 Task: Create in the project BroaderPath in Backlog an issue 'Develop a new feature to allow for dynamic pricing and discounts', assign it to team member softage.1@softage.net and change the status to IN PROGRESS. Create in the project BroaderPath in Backlog an issue 'Implement a new feature to allow for product recommendations based on user behavior', assign it to team member softage.2@softage.net and change the status to IN PROGRESS
Action: Mouse moved to (207, 62)
Screenshot: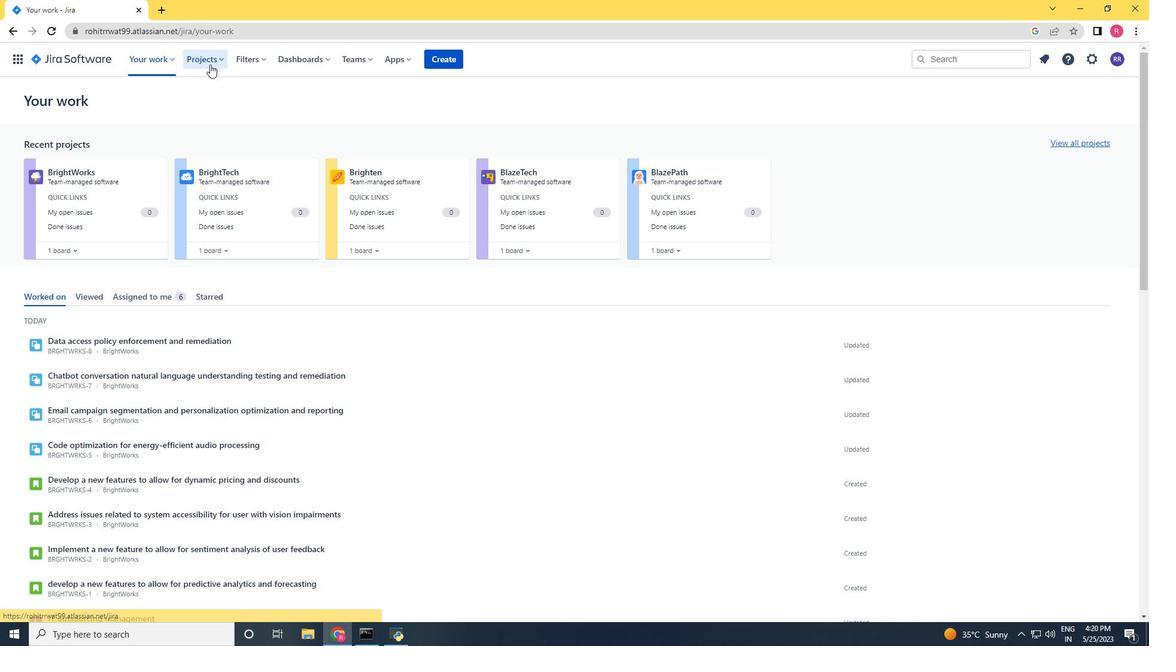 
Action: Mouse pressed left at (207, 62)
Screenshot: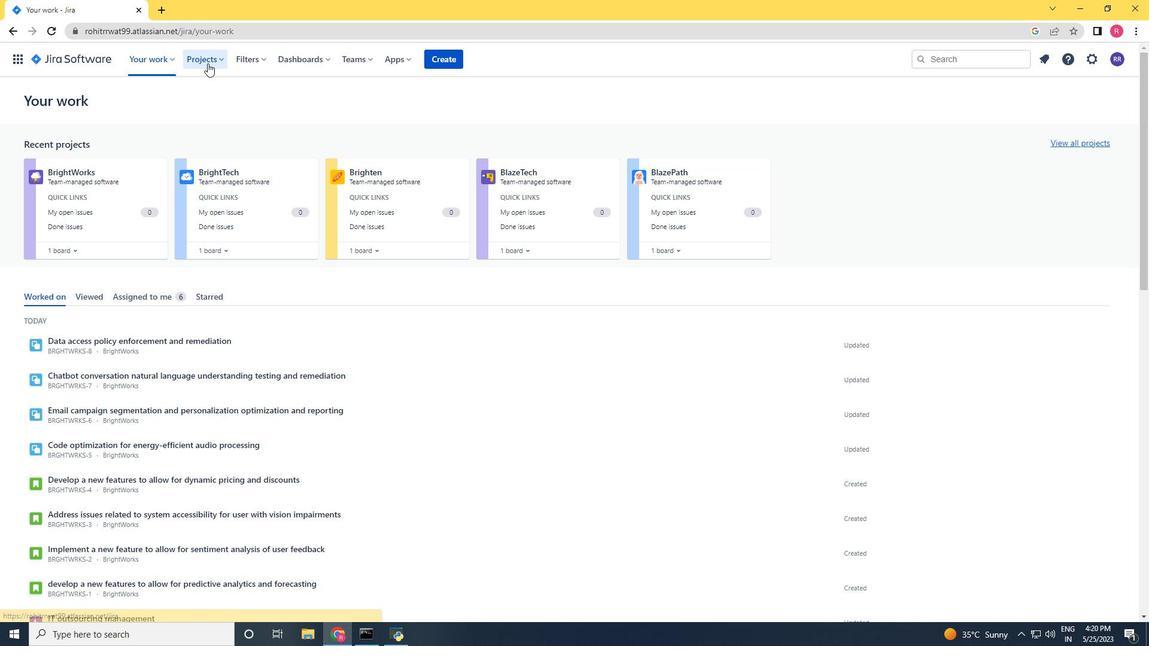 
Action: Mouse moved to (226, 126)
Screenshot: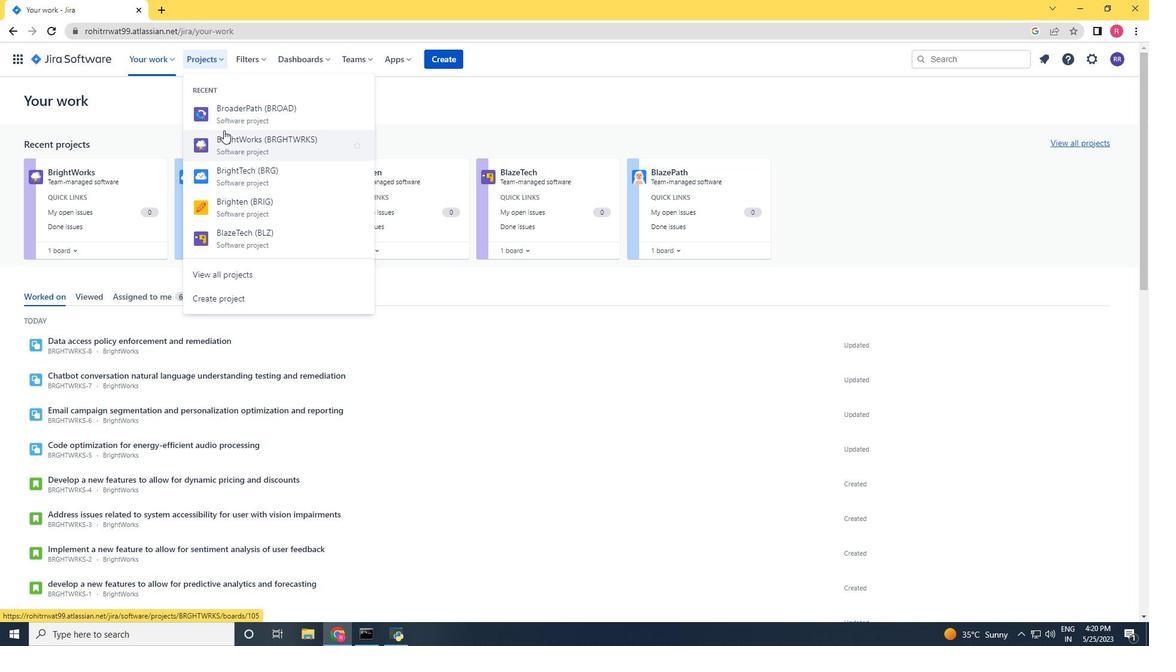 
Action: Mouse pressed left at (226, 126)
Screenshot: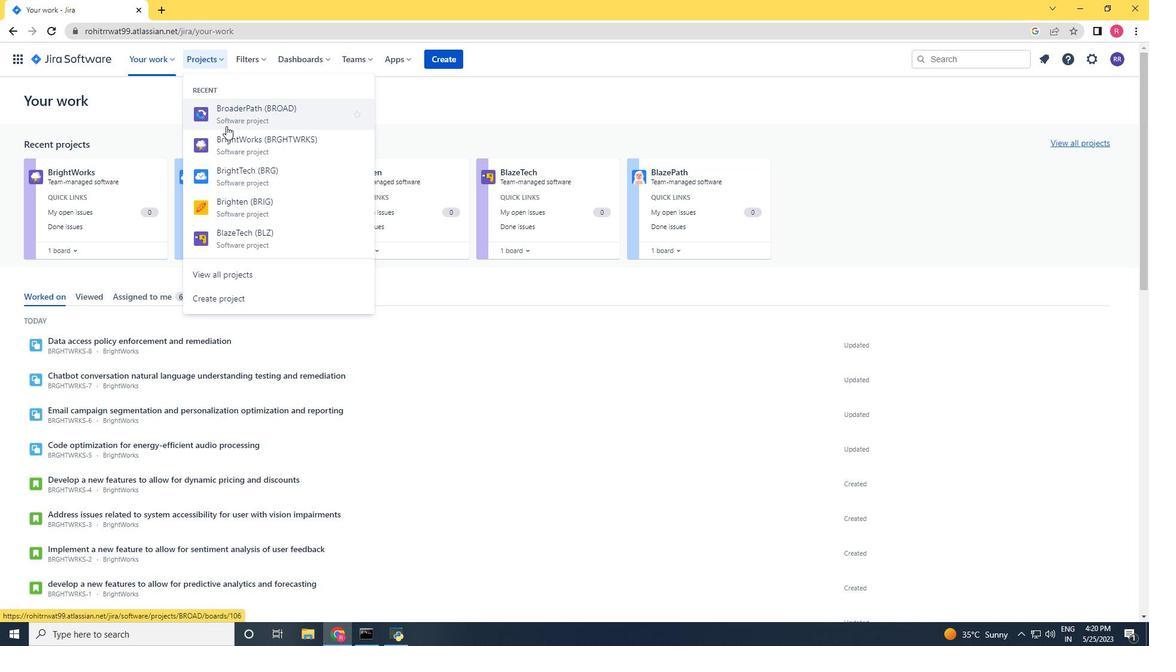 
Action: Mouse moved to (103, 186)
Screenshot: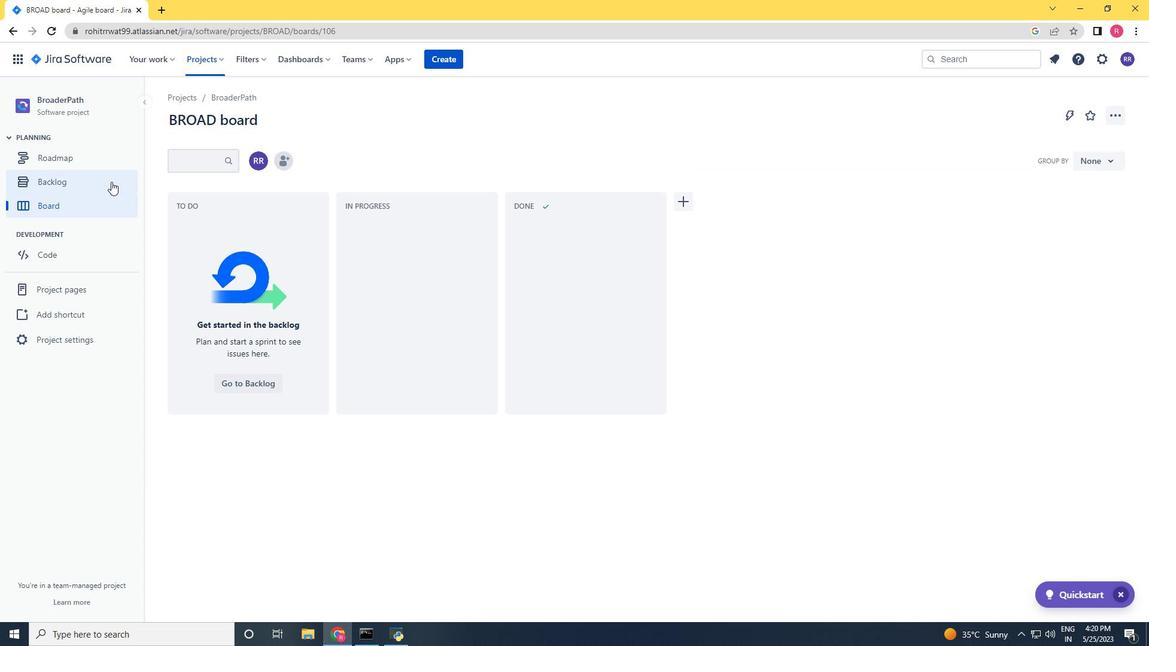 
Action: Mouse pressed left at (103, 186)
Screenshot: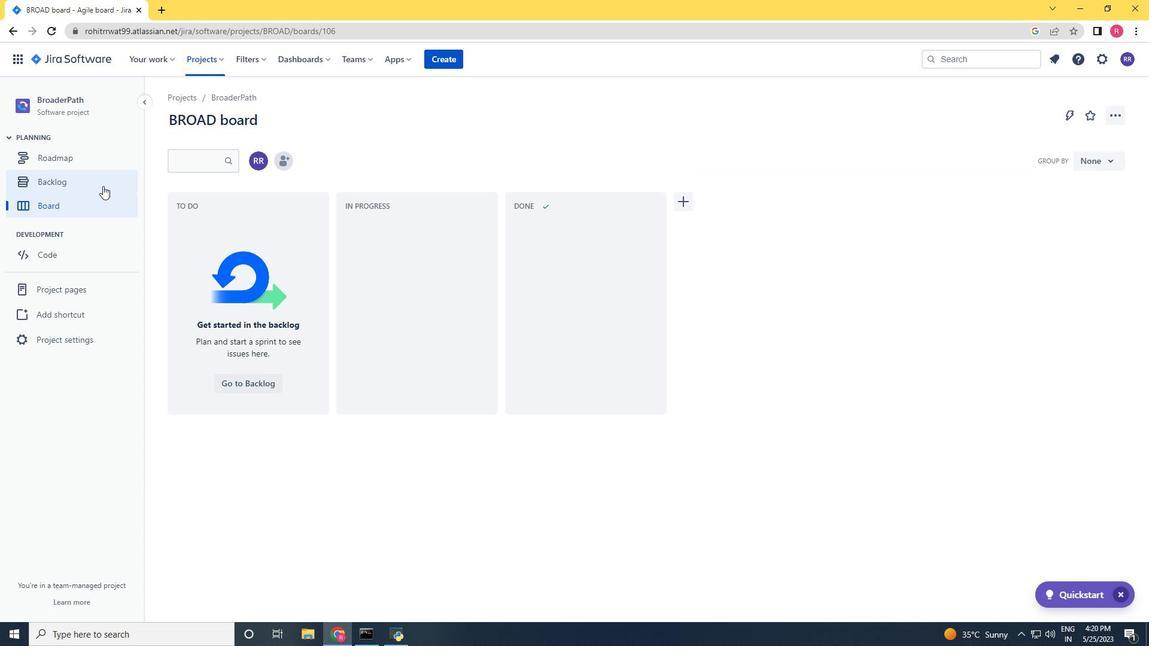 
Action: Mouse moved to (213, 267)
Screenshot: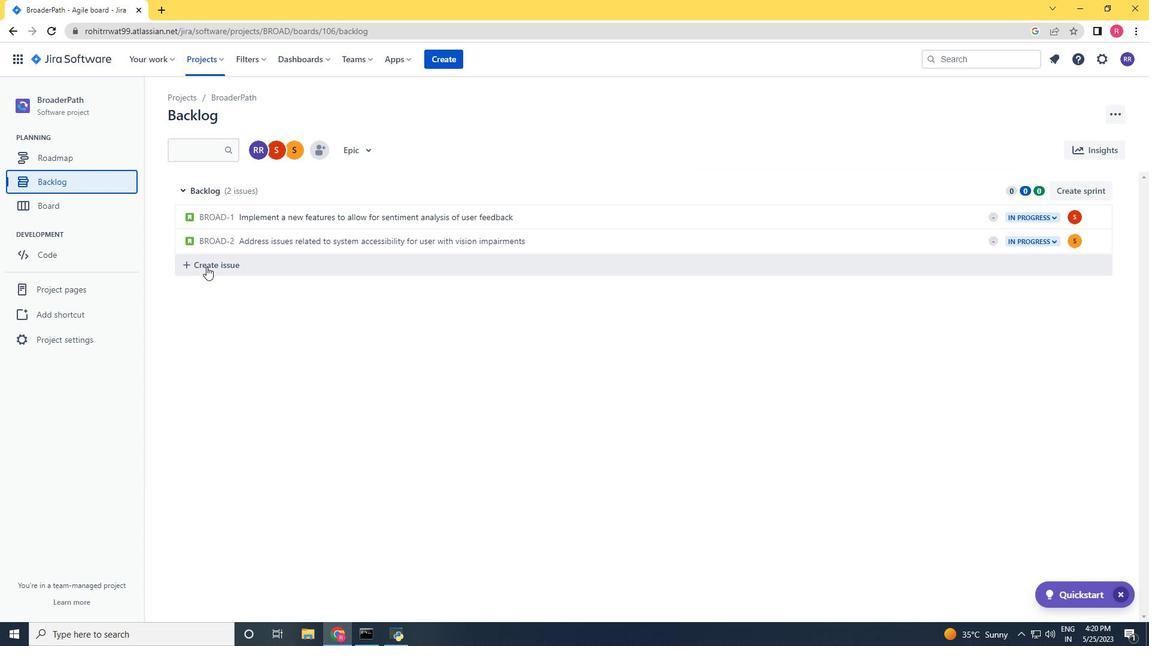 
Action: Mouse pressed left at (213, 267)
Screenshot: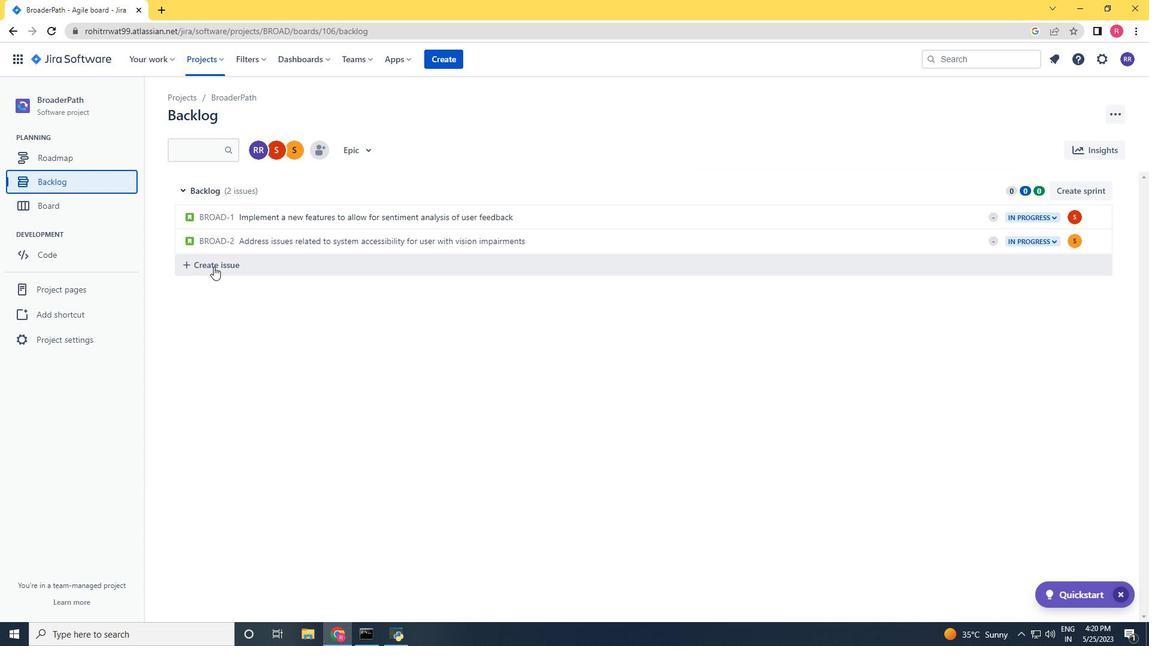 
Action: Key pressed <Key.shift>Develop<Key.space>a<Key.space>new<Key.space>feature<Key.space>to<Key.space>allow<Key.space>for<Key.space>dynamic<Key.space>pricing<Key.space>and<Key.space>discounts<Key.space><Key.enter>
Screenshot: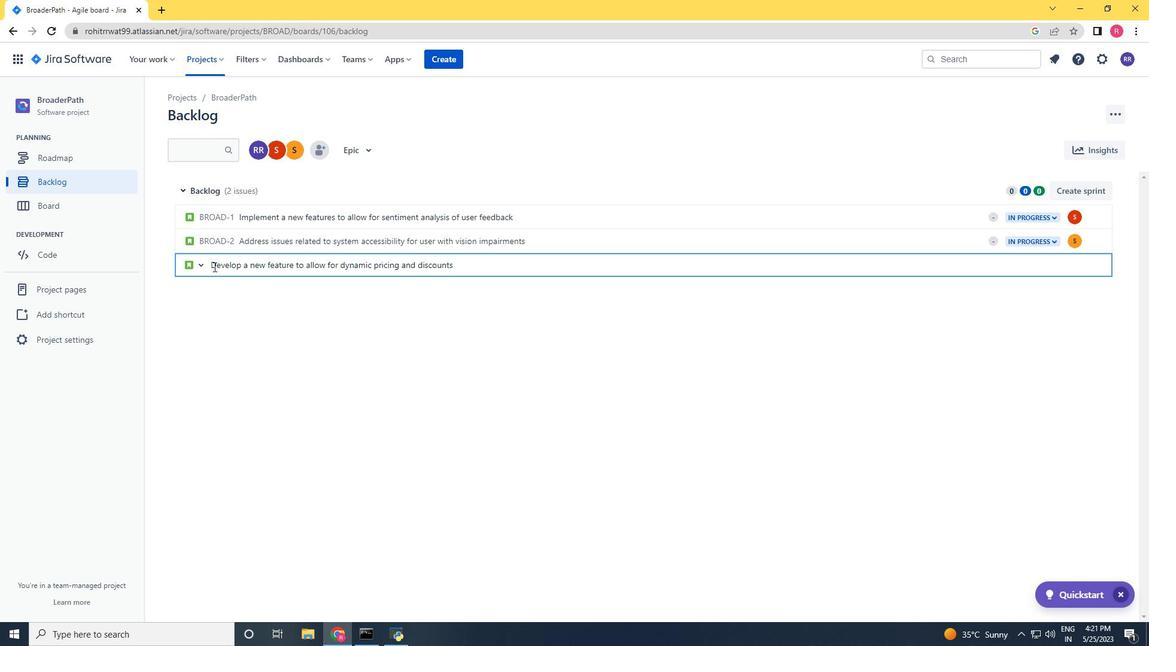 
Action: Mouse moved to (1052, 264)
Screenshot: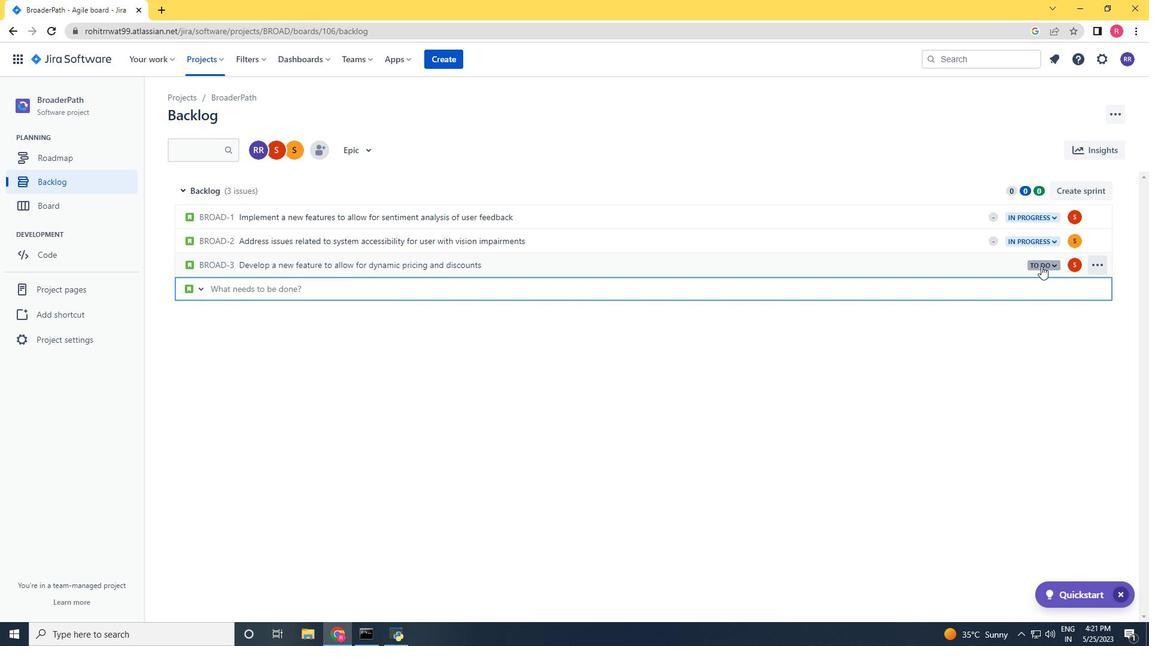 
Action: Mouse pressed left at (1052, 264)
Screenshot: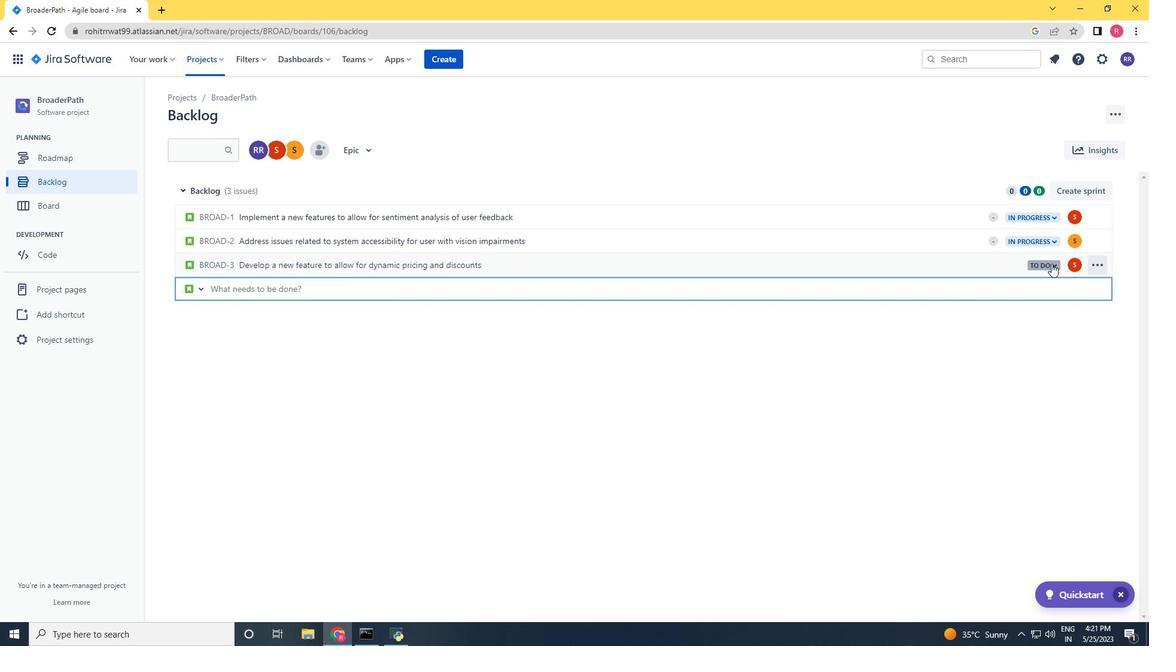 
Action: Mouse moved to (983, 288)
Screenshot: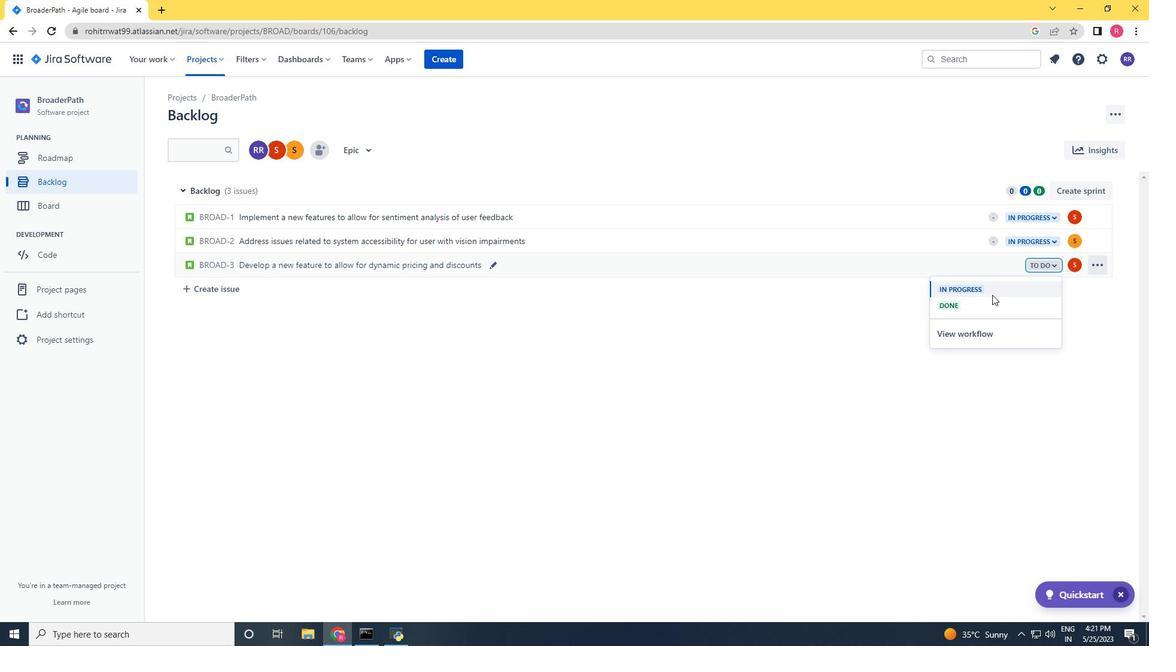 
Action: Mouse pressed left at (983, 288)
Screenshot: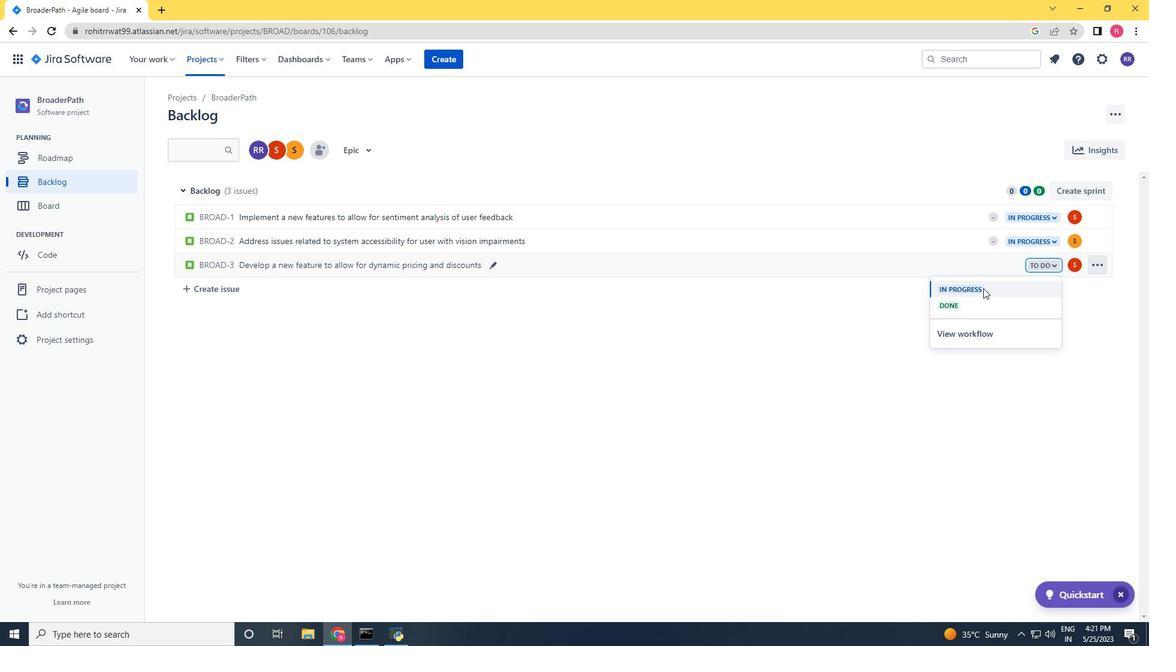 
Action: Mouse moved to (240, 295)
Screenshot: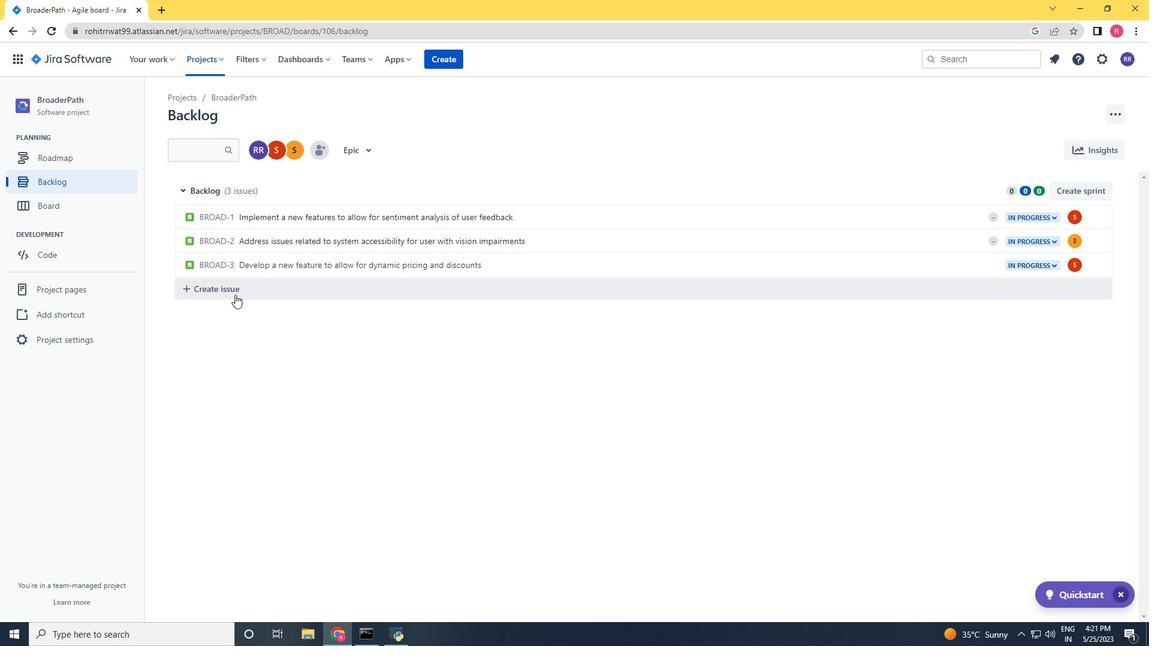 
Action: Mouse pressed left at (240, 295)
Screenshot: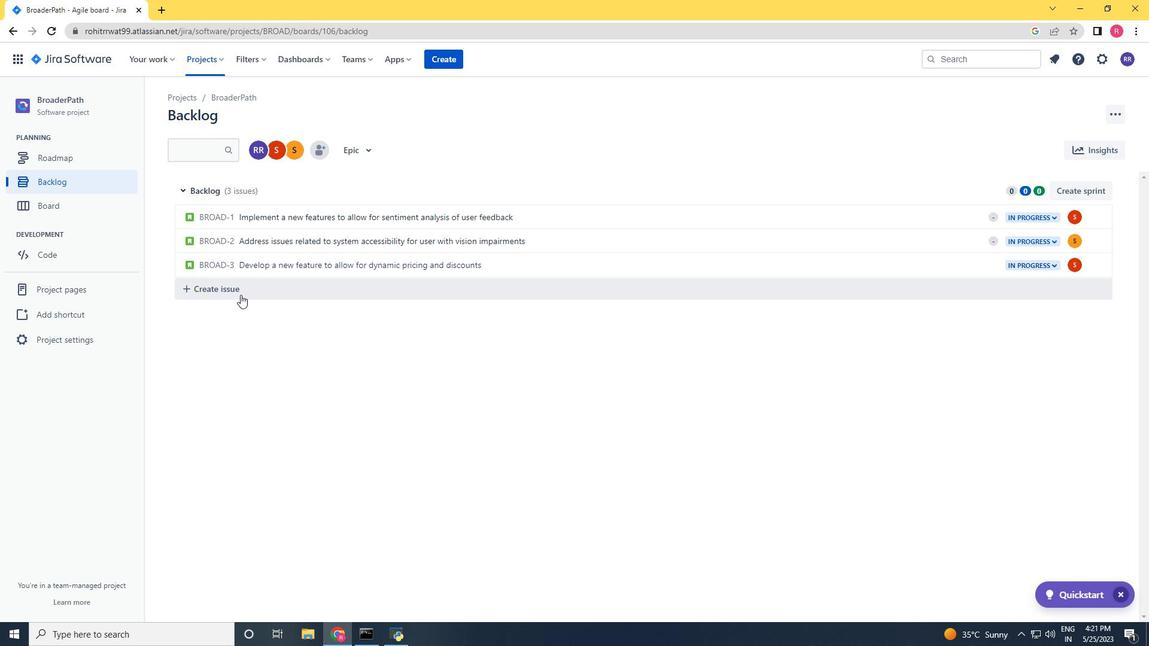 
Action: Key pressed <Key.shift>Implement<Key.space>a<Key.space>newfeatures<Key.space>to<Key.space>allow<Key.space>fo<Key.space><Key.backspace>r<Key.space>product<Key.space>recommendations<Key.space>based<Key.space>on<Key.space>user<Key.space>behavior<Key.space><Key.enter><Key.enter>
Screenshot: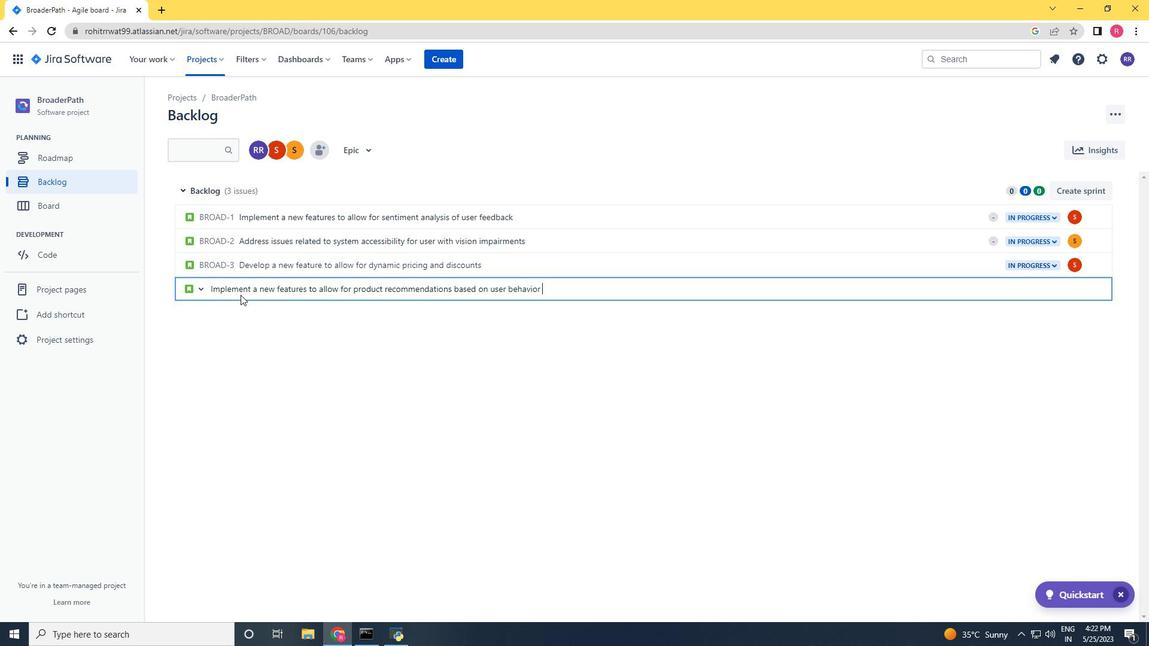 
Action: Mouse moved to (1077, 291)
Screenshot: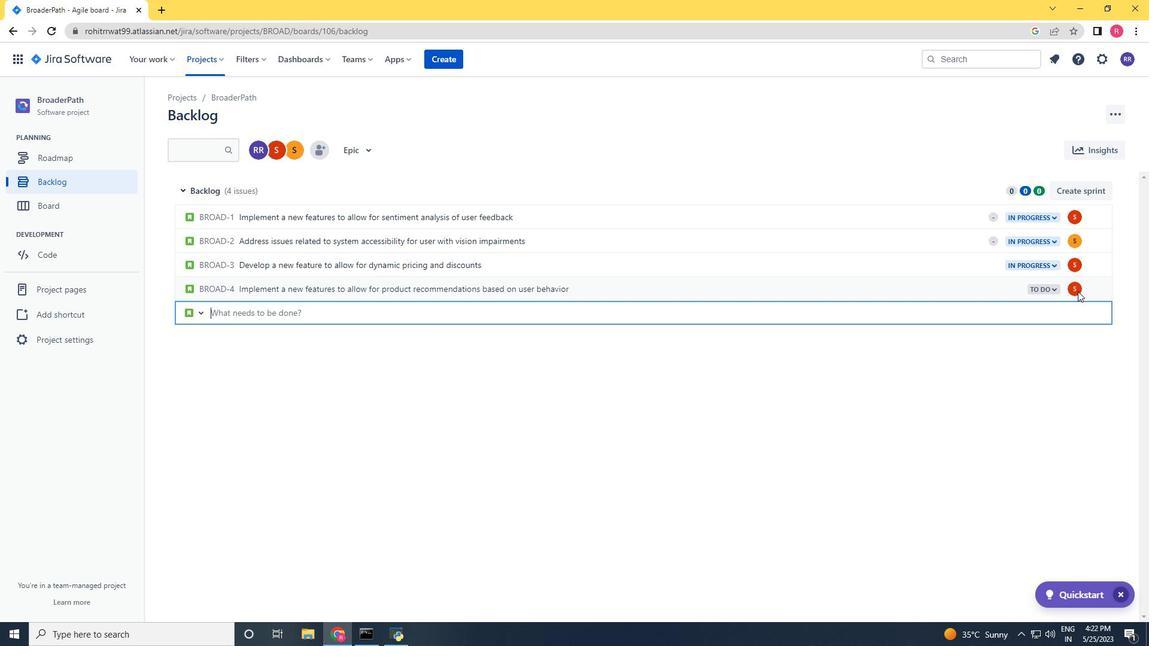 
Action: Mouse pressed left at (1077, 291)
Screenshot: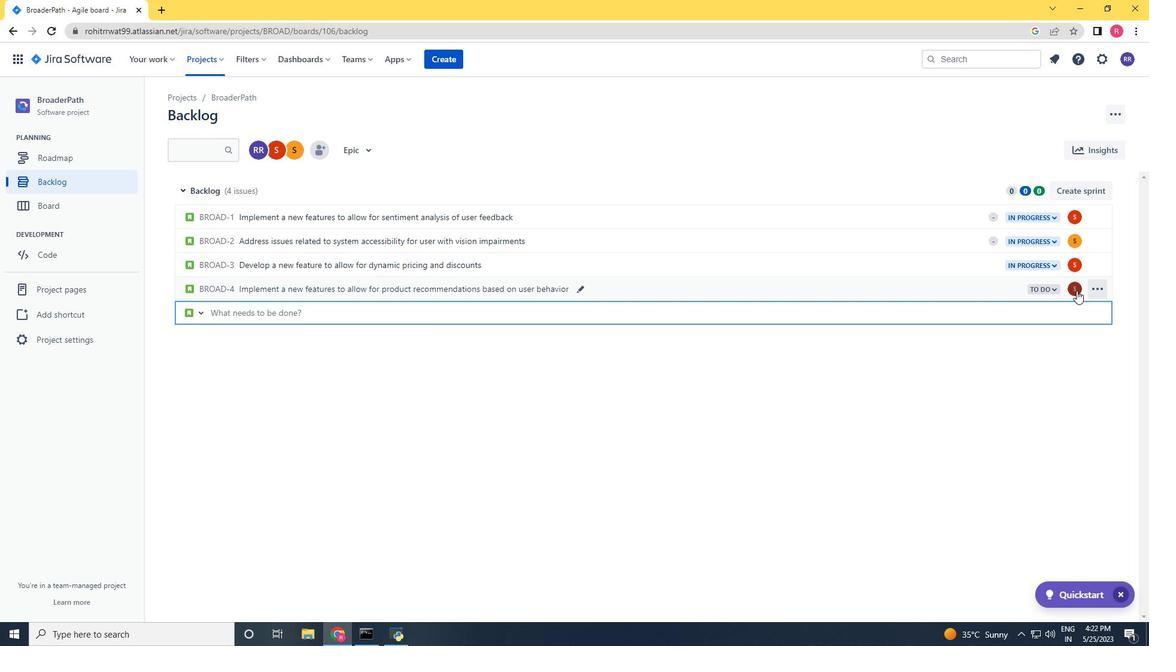 
Action: Key pressed softage.2<Key.shift>@softage.net
Screenshot: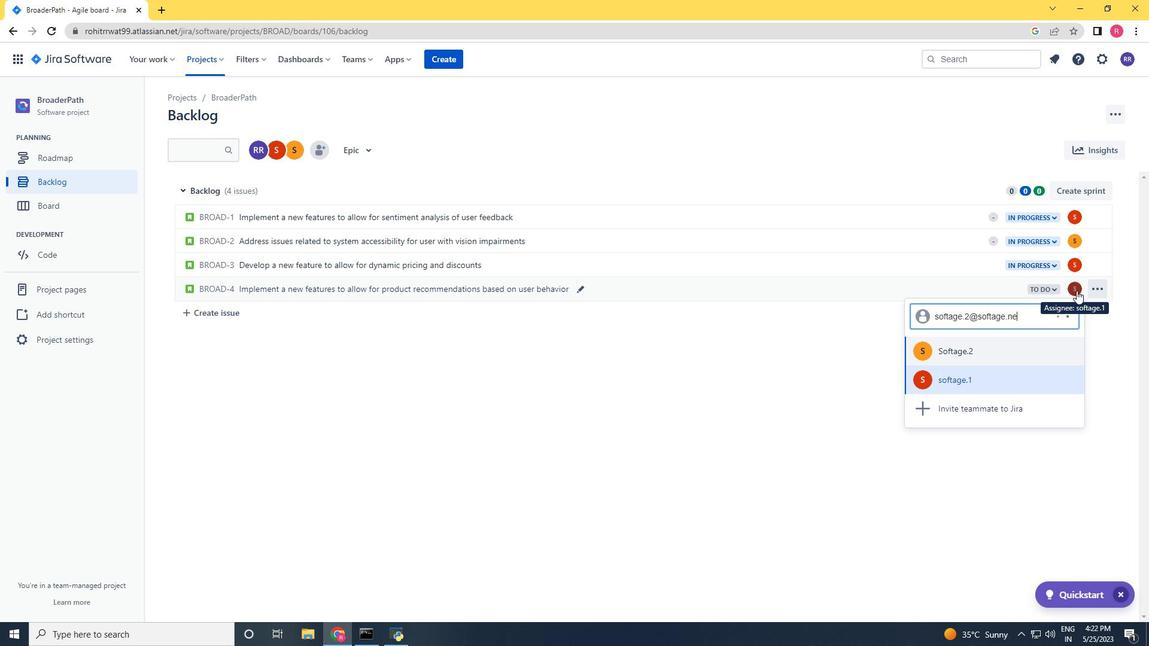 
Action: Mouse moved to (998, 344)
Screenshot: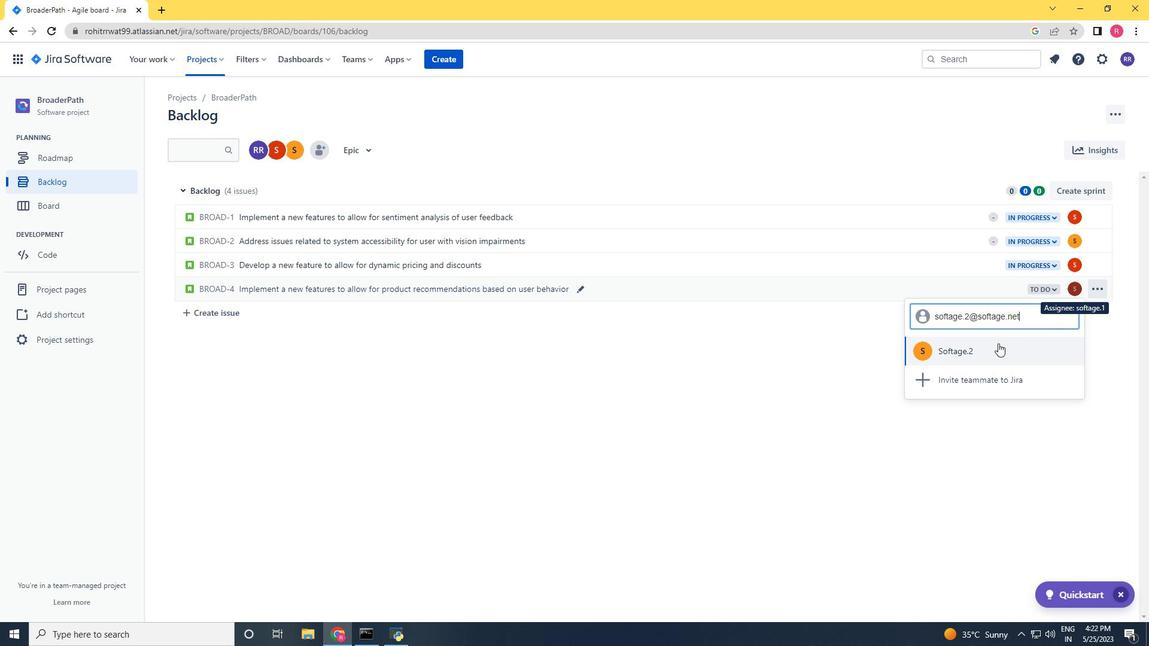 
Action: Mouse pressed left at (998, 344)
Screenshot: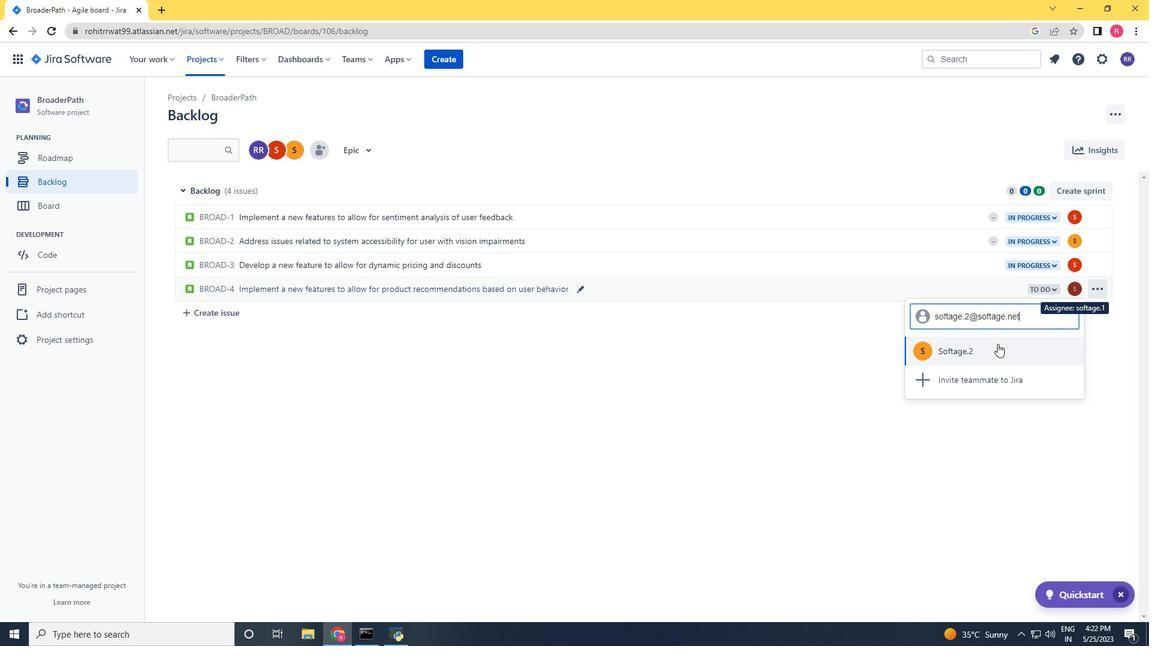 
Action: Mouse moved to (1044, 294)
Screenshot: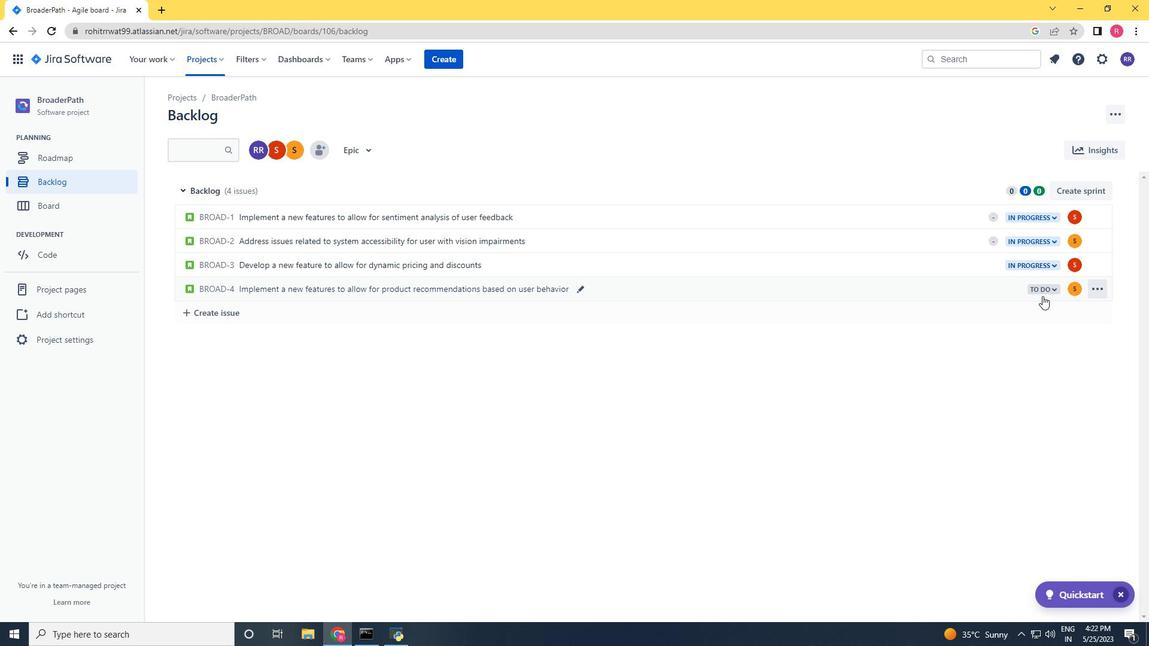 
Action: Mouse pressed left at (1044, 294)
Screenshot: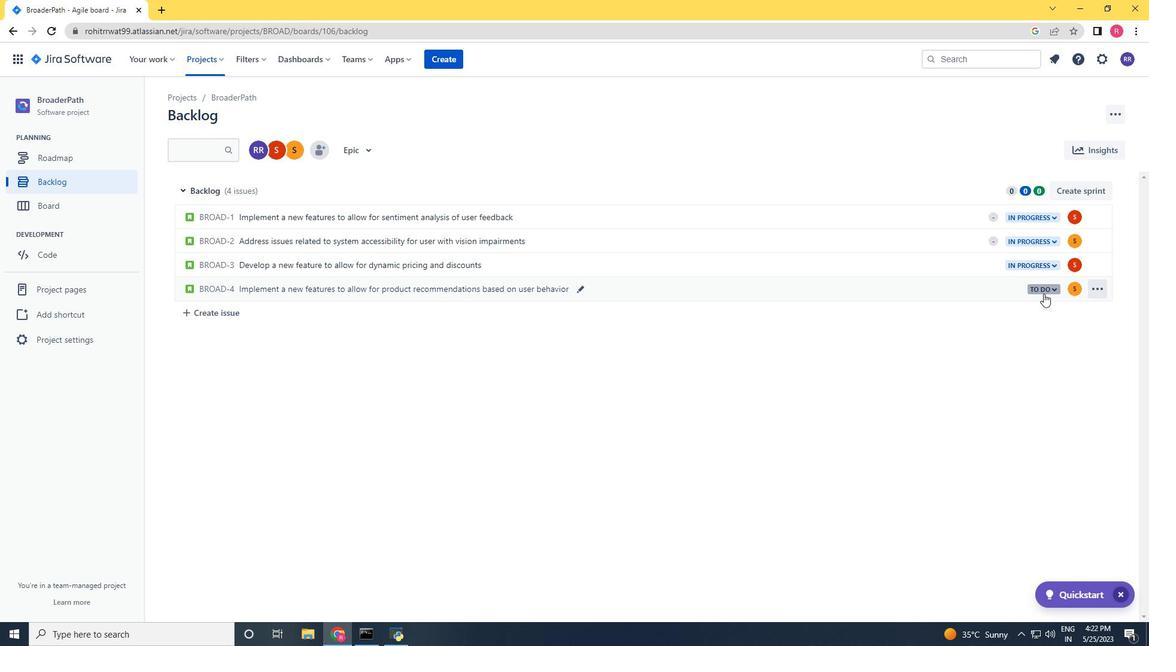 
Action: Mouse moved to (983, 311)
Screenshot: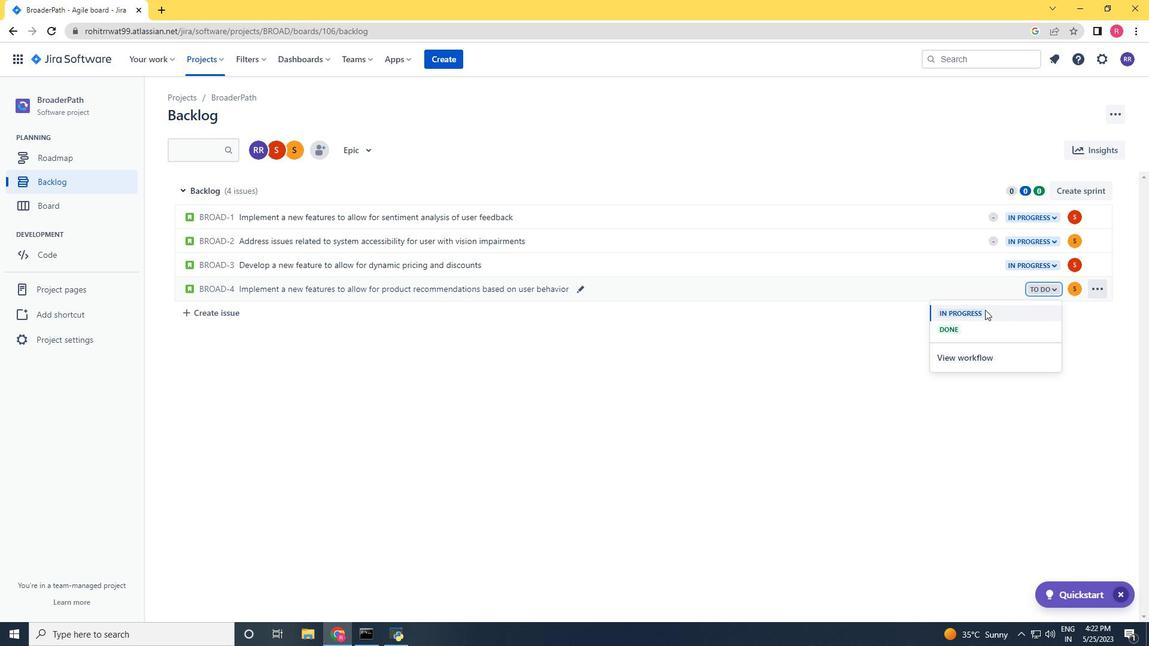 
Action: Mouse pressed left at (983, 311)
Screenshot: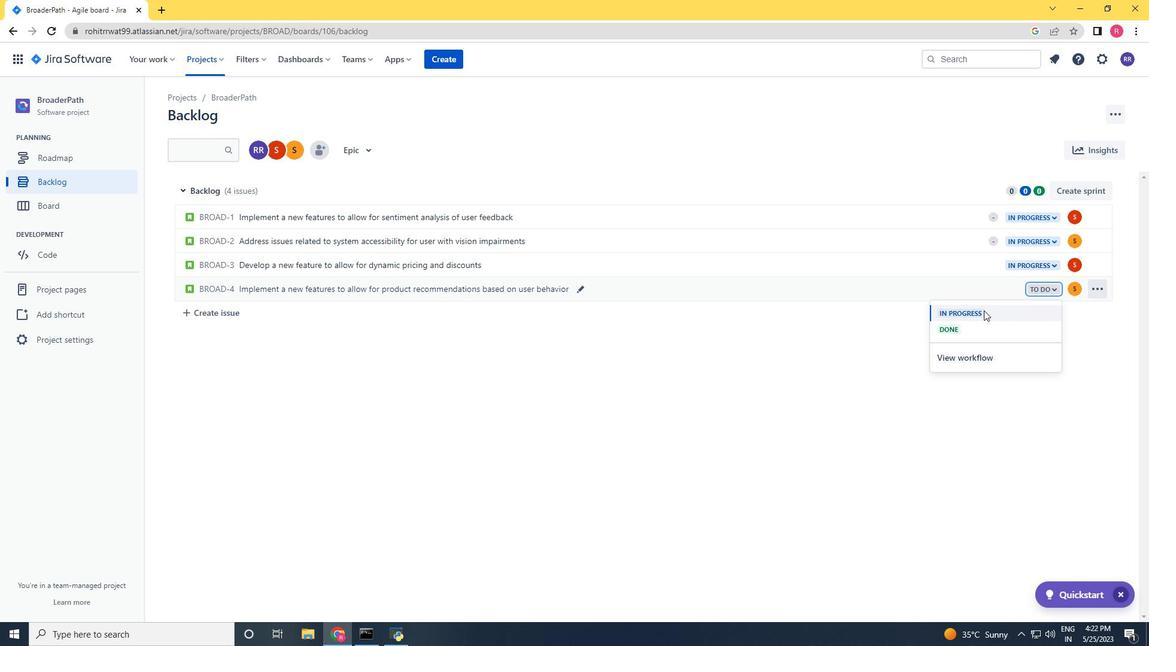 
Action: Mouse moved to (542, 491)
Screenshot: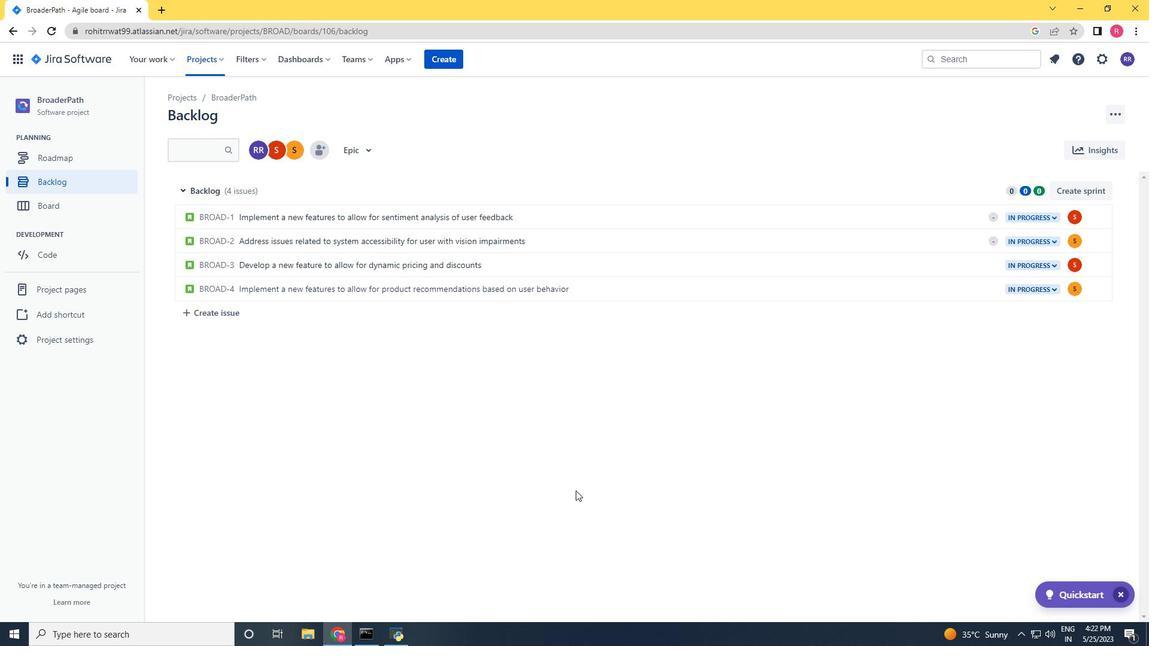 
